 Task: On the page apply layout different odd & even.
Action: Mouse moved to (149, 63)
Screenshot: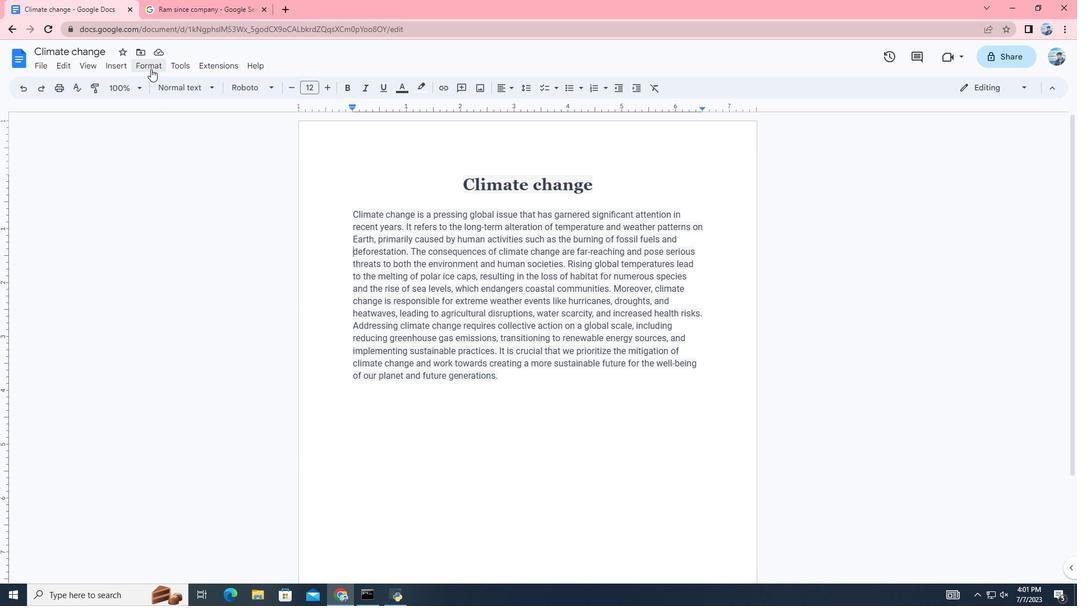 
Action: Mouse pressed left at (149, 63)
Screenshot: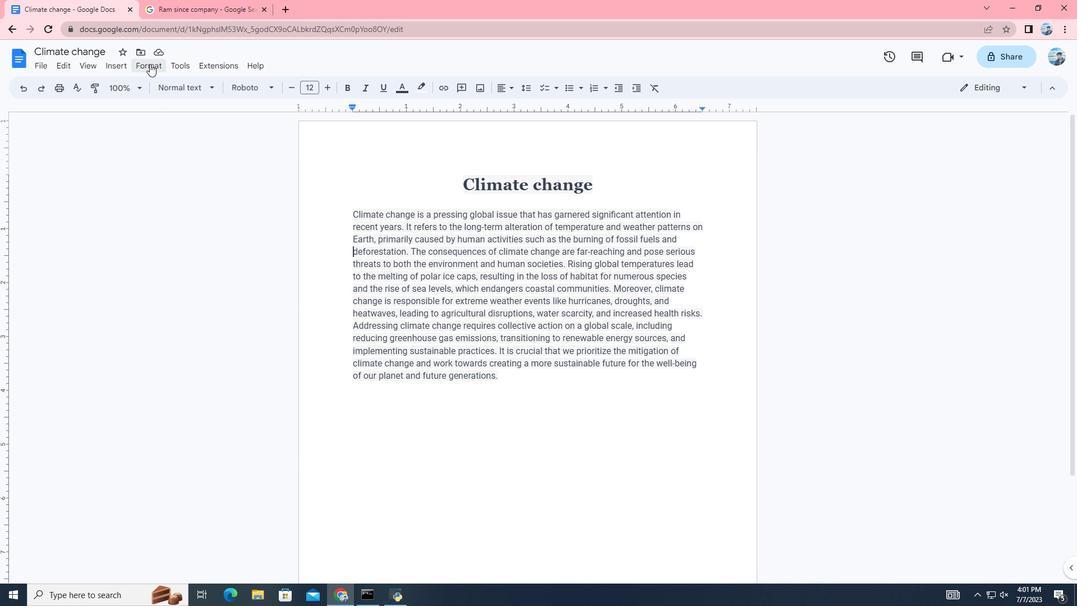 
Action: Mouse moved to (230, 201)
Screenshot: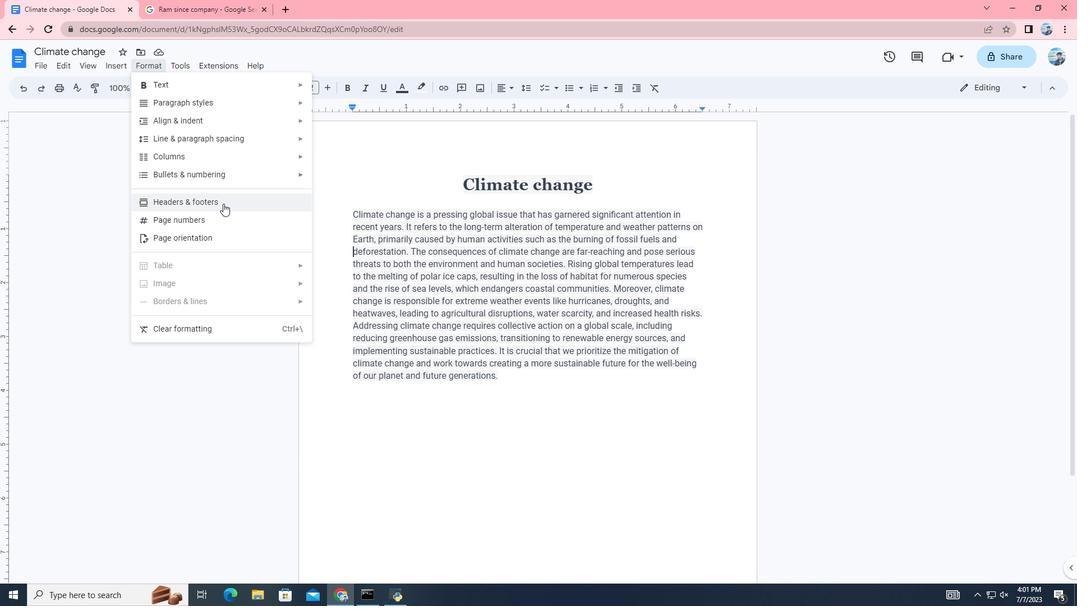 
Action: Mouse pressed left at (230, 201)
Screenshot: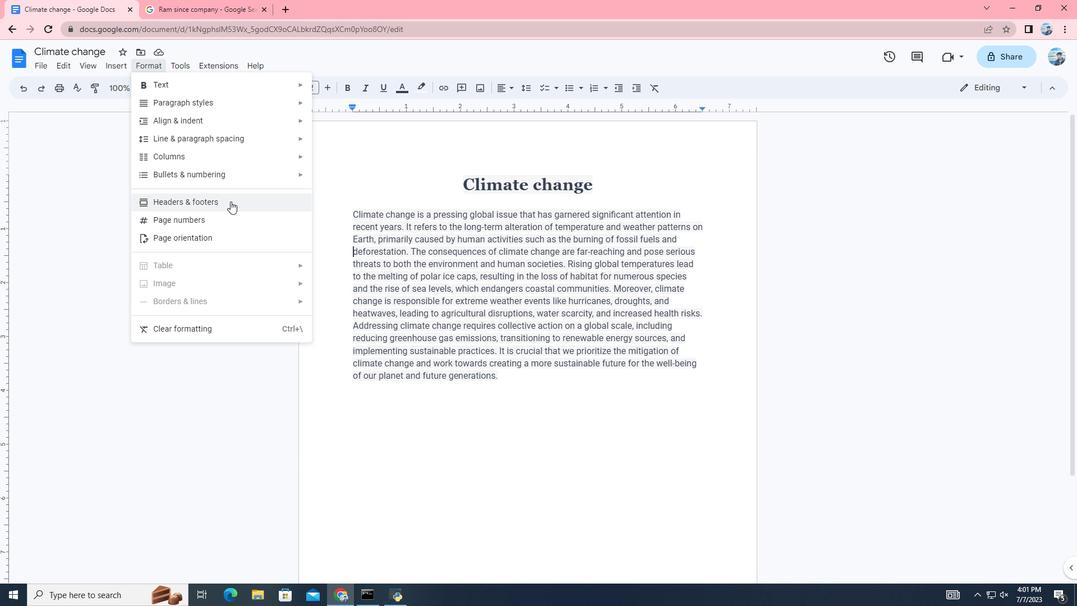 
Action: Mouse moved to (459, 365)
Screenshot: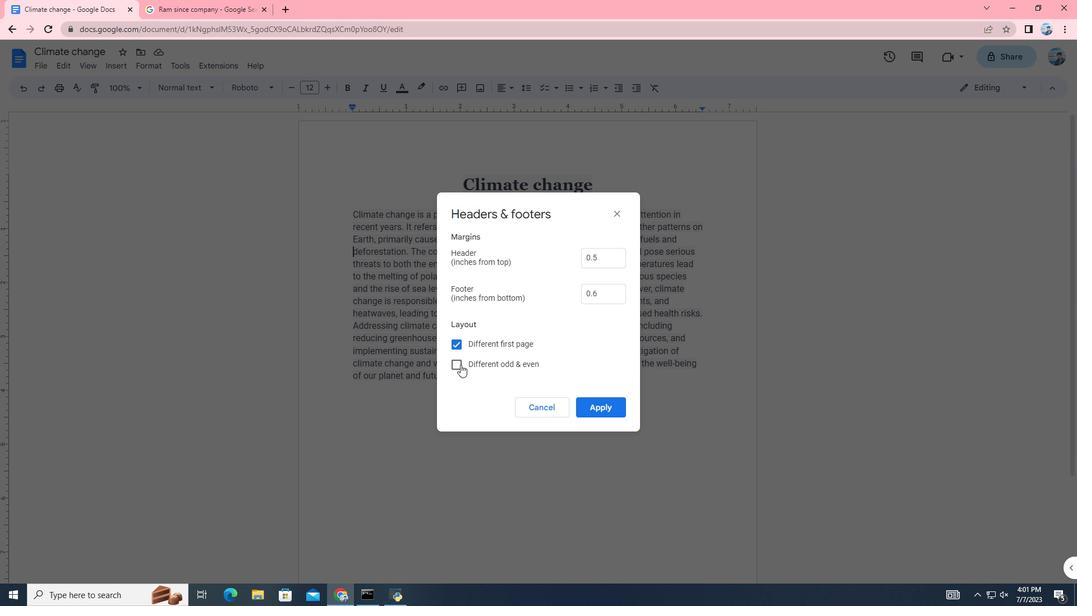 
Action: Mouse pressed left at (459, 365)
Screenshot: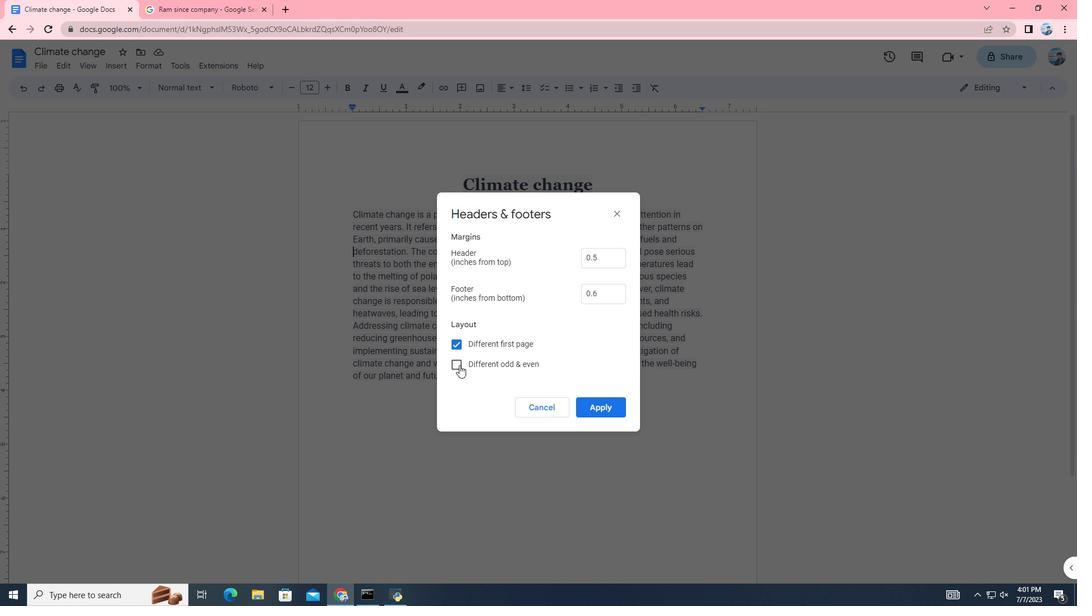 
Action: Mouse moved to (454, 341)
Screenshot: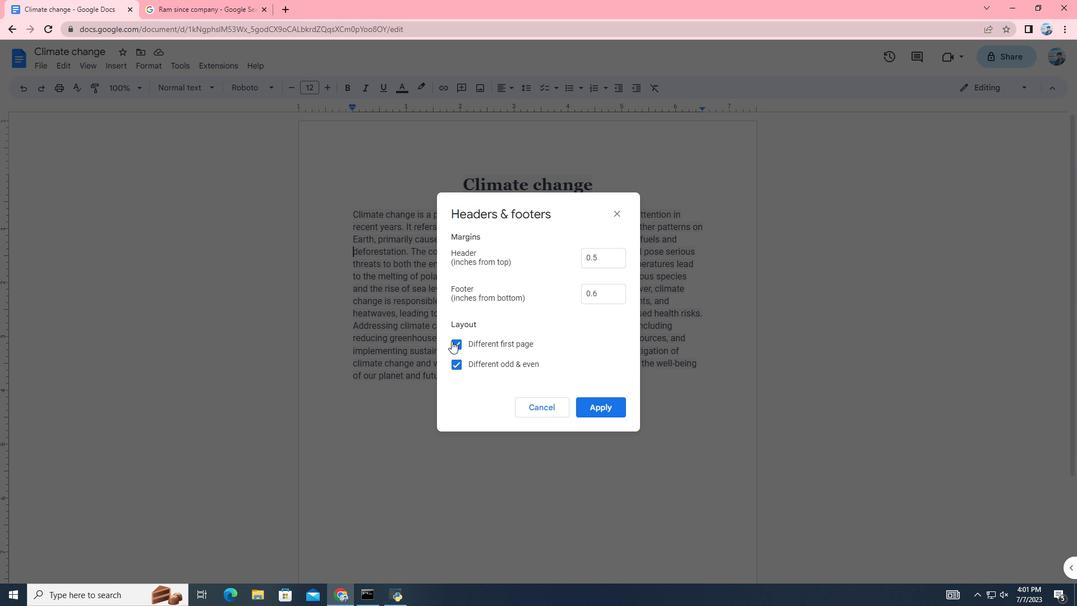 
Action: Mouse pressed left at (454, 341)
Screenshot: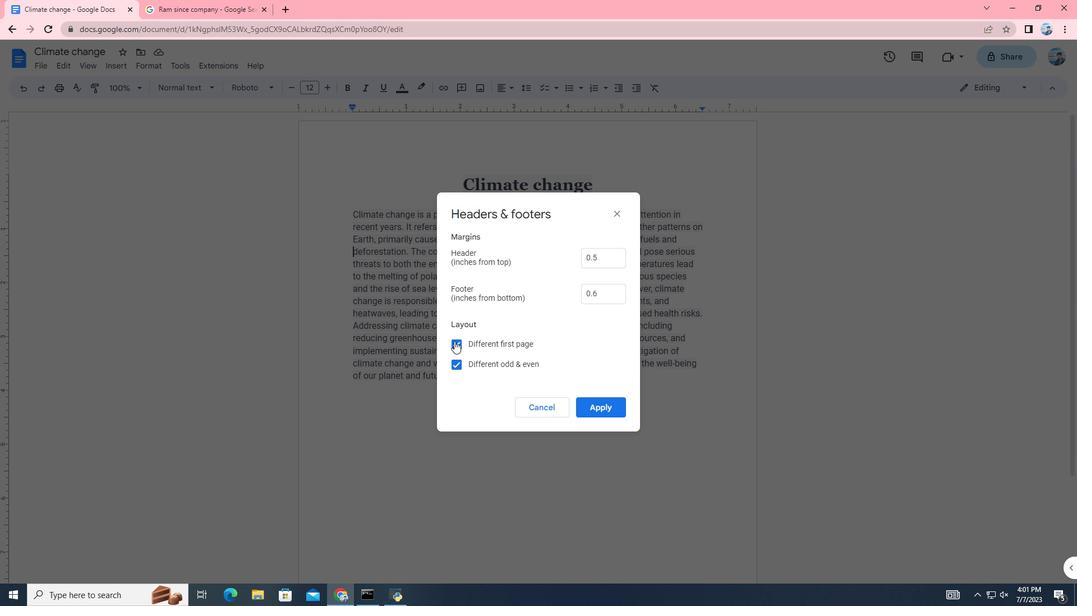 
Action: Mouse moved to (611, 407)
Screenshot: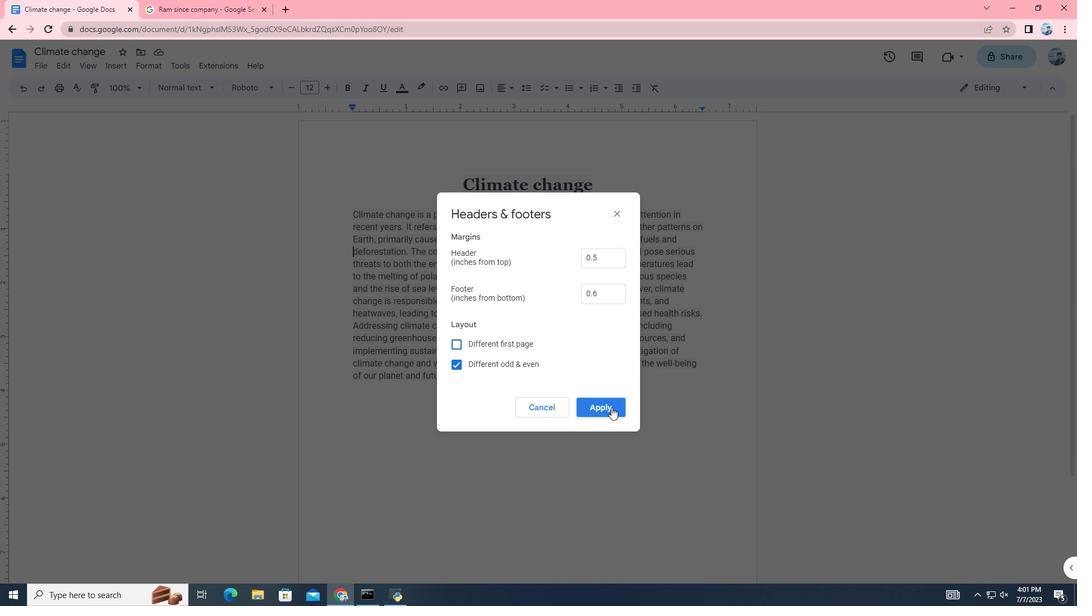 
Action: Mouse pressed left at (611, 407)
Screenshot: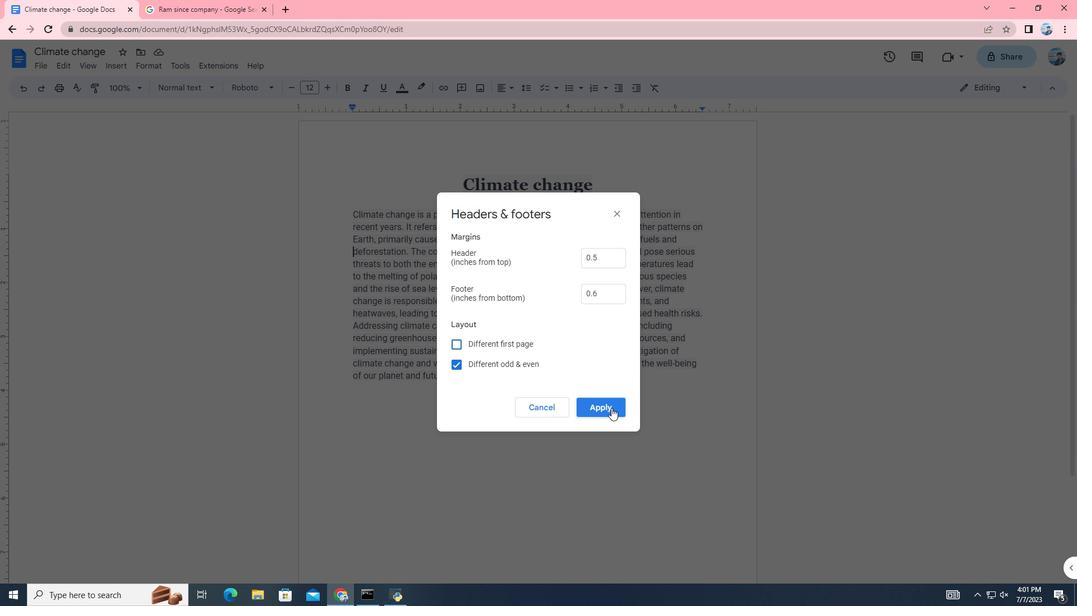
Action: Mouse moved to (479, 437)
Screenshot: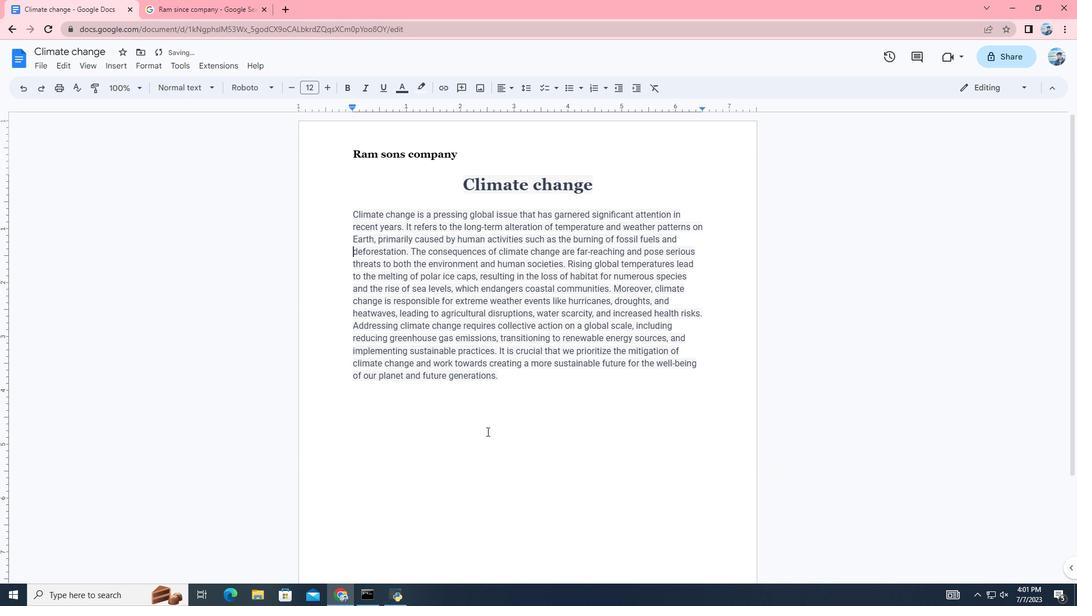 
